 Task: Check the sale-to-list ratio of 2 bedrooms in the last 1 year.
Action: Mouse moved to (929, 203)
Screenshot: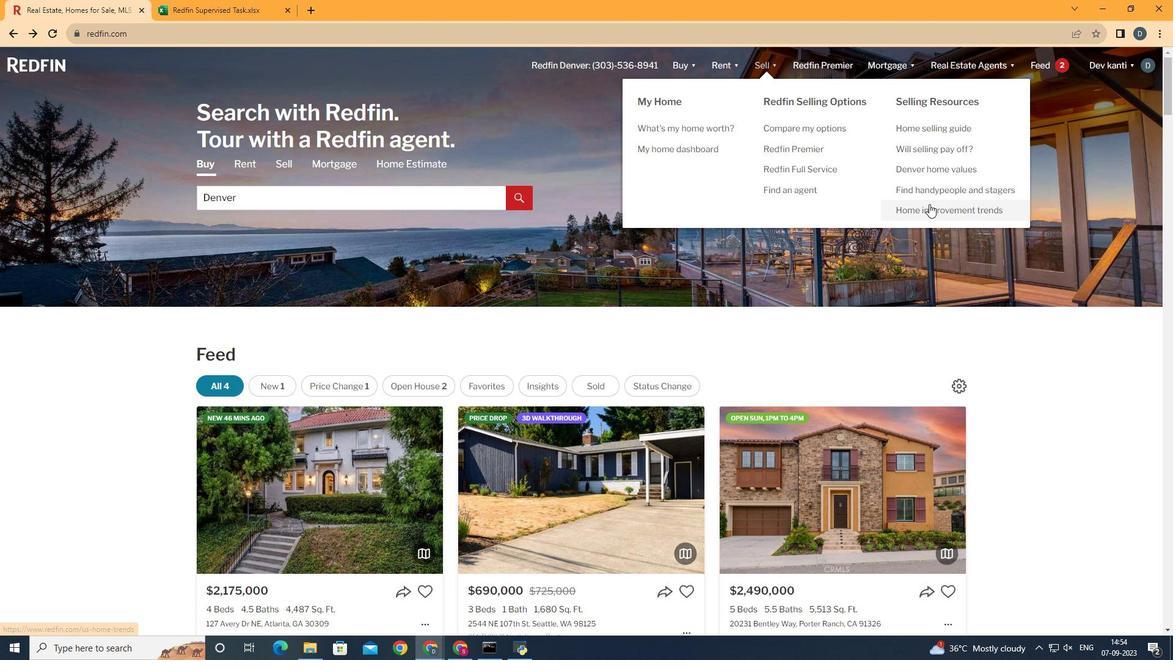 
Action: Mouse pressed left at (929, 203)
Screenshot: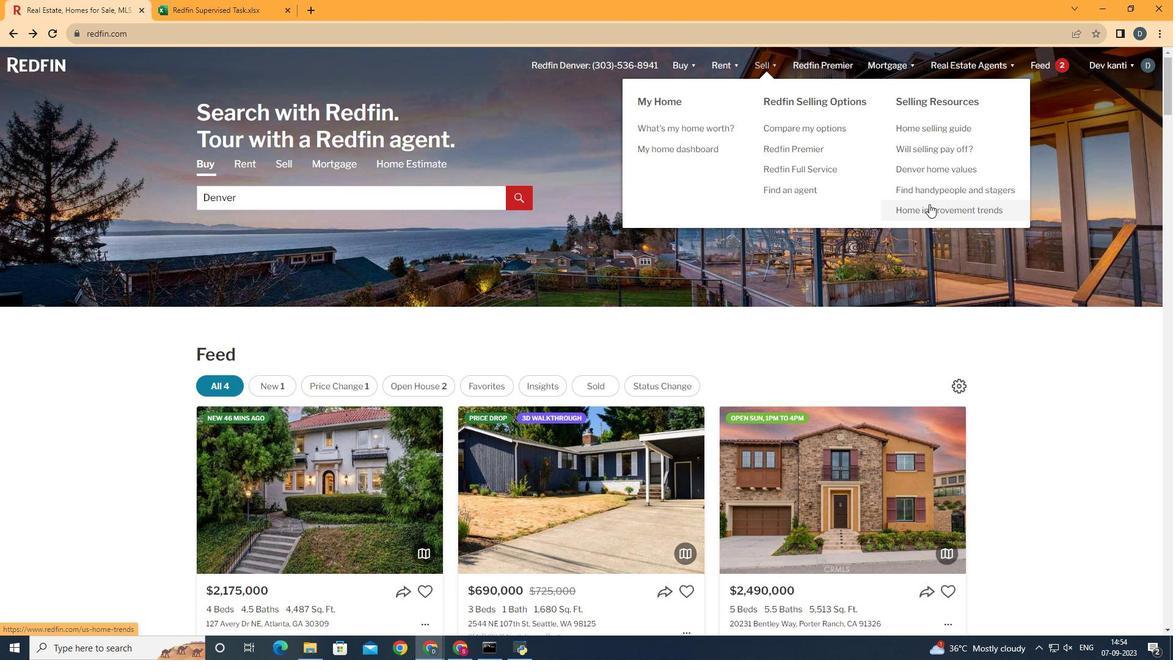 
Action: Mouse moved to (299, 231)
Screenshot: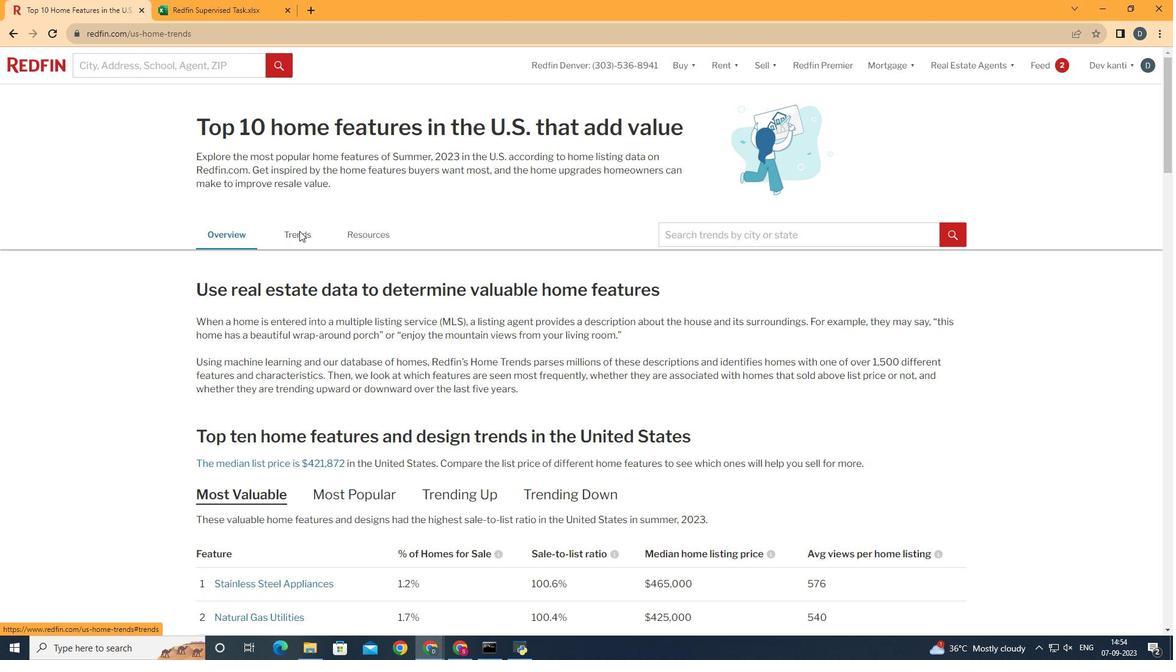 
Action: Mouse pressed left at (299, 231)
Screenshot: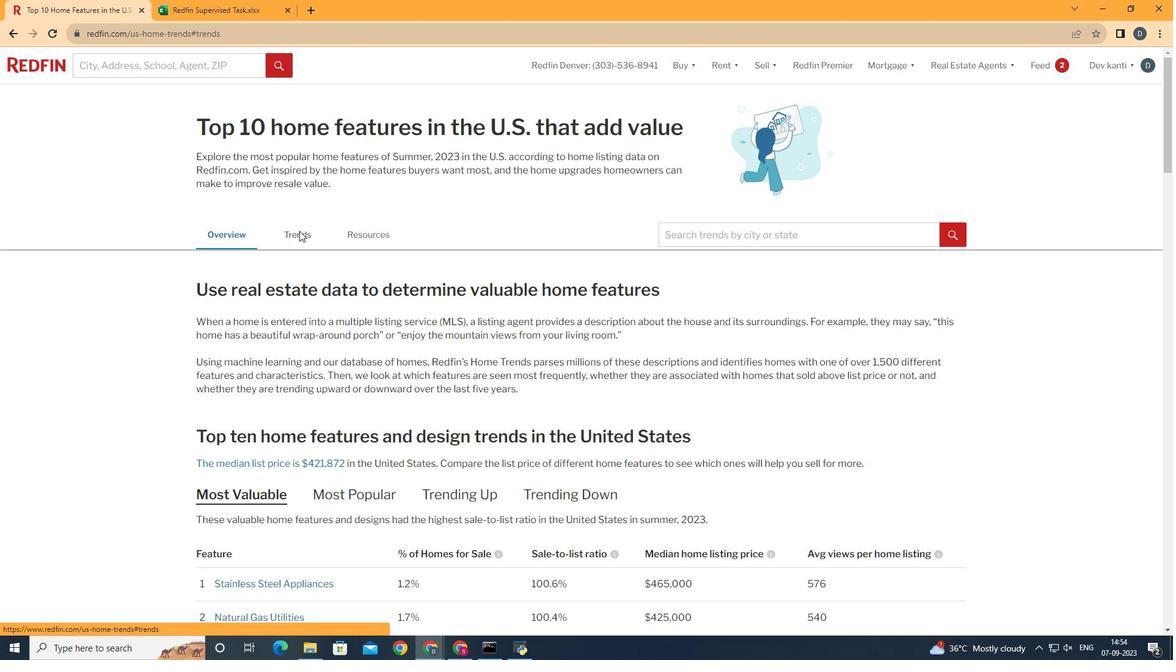 
Action: Mouse moved to (293, 232)
Screenshot: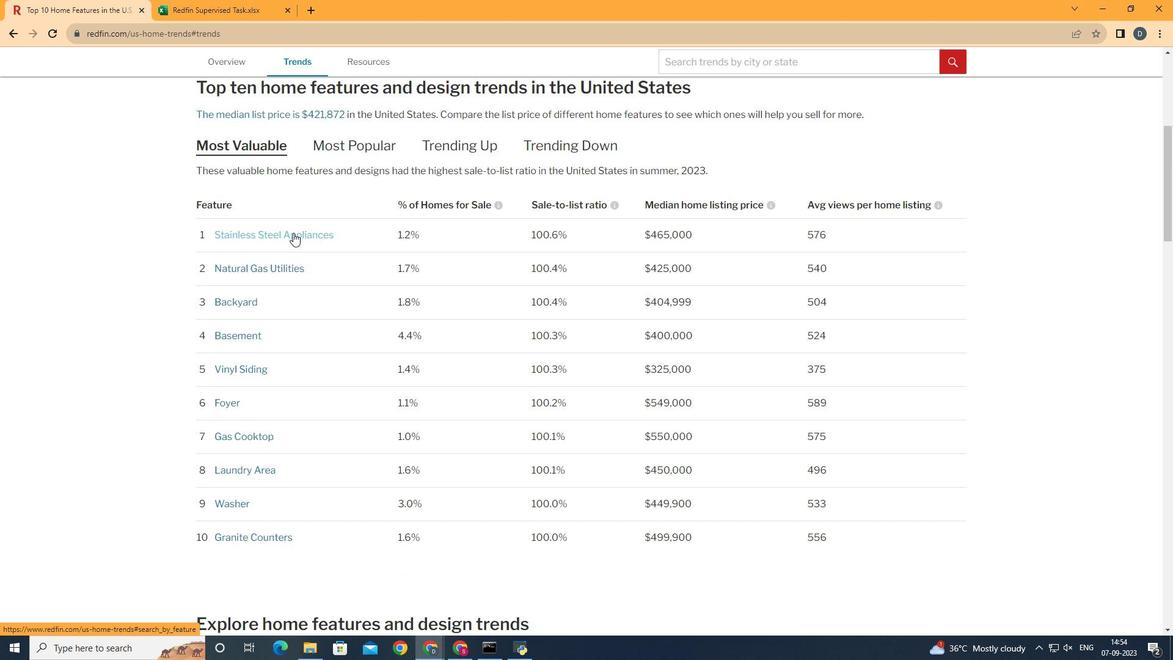 
Action: Mouse scrolled (293, 232) with delta (0, 0)
Screenshot: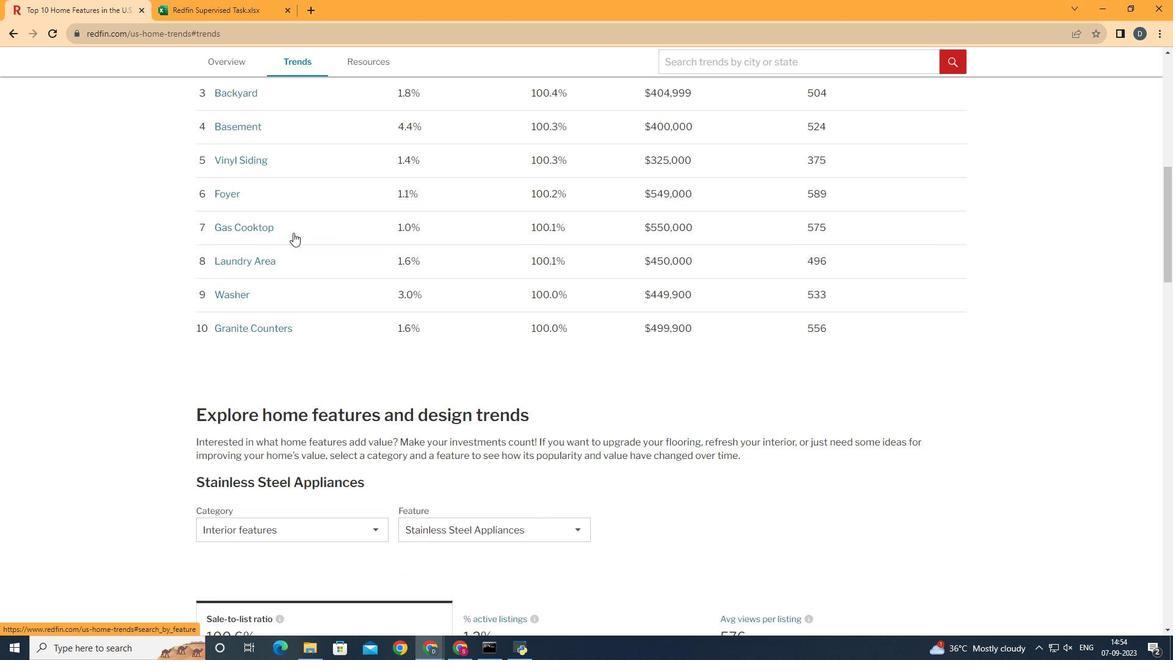 
Action: Mouse scrolled (293, 232) with delta (0, 0)
Screenshot: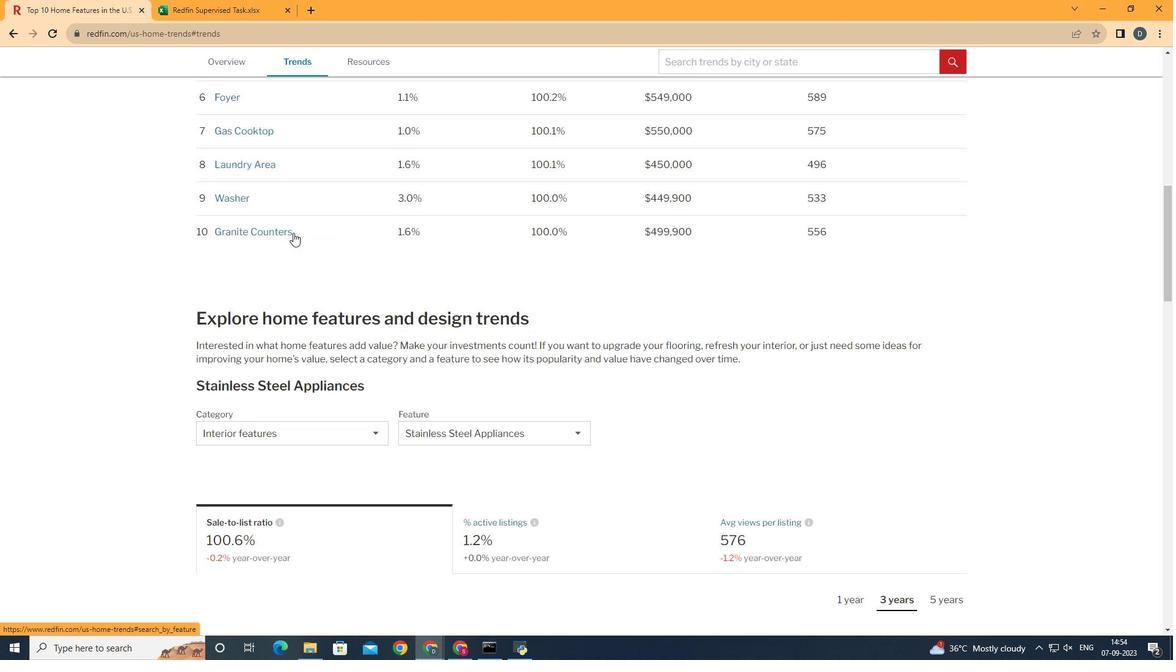 
Action: Mouse scrolled (293, 232) with delta (0, 0)
Screenshot: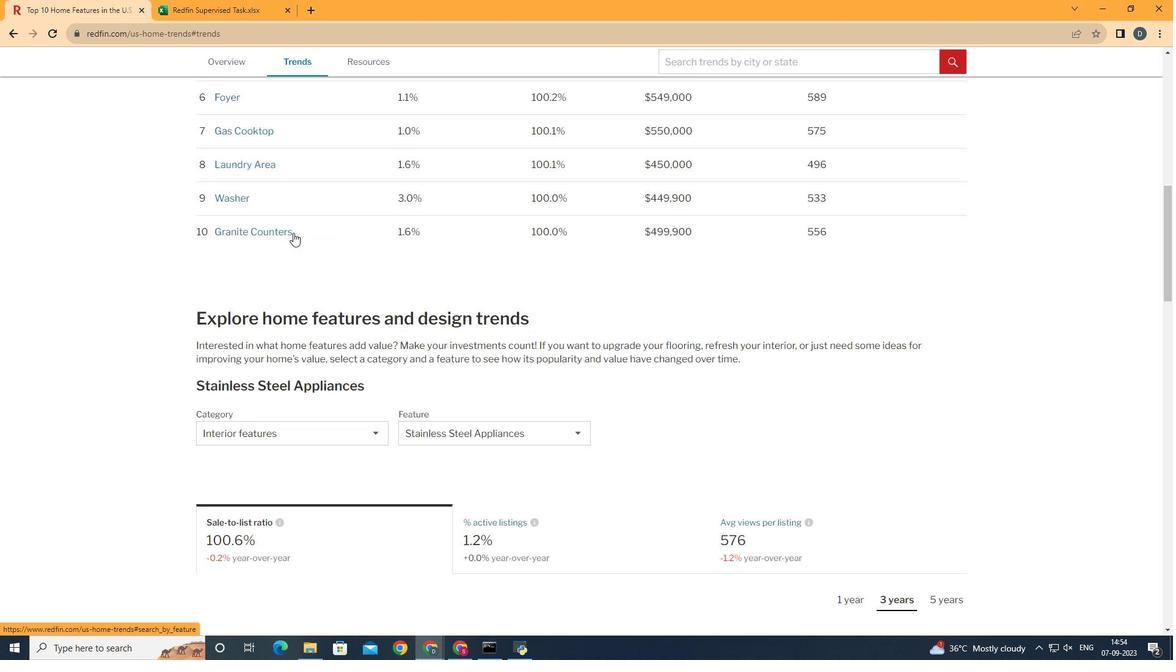 
Action: Mouse scrolled (293, 232) with delta (0, 0)
Screenshot: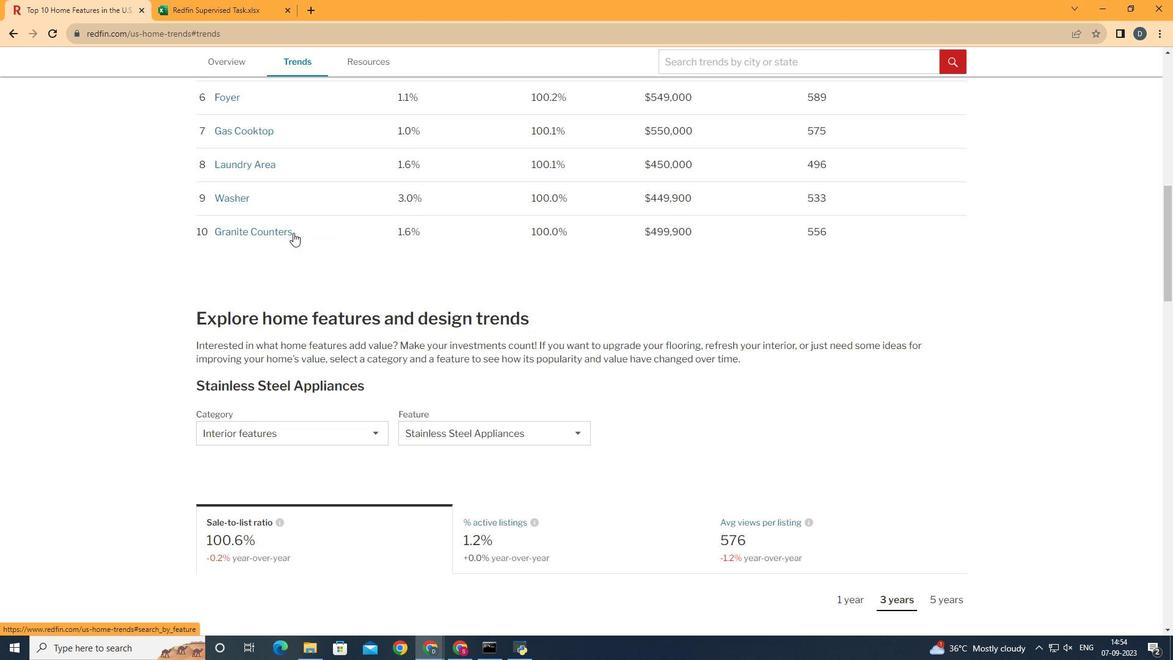 
Action: Mouse scrolled (293, 232) with delta (0, 0)
Screenshot: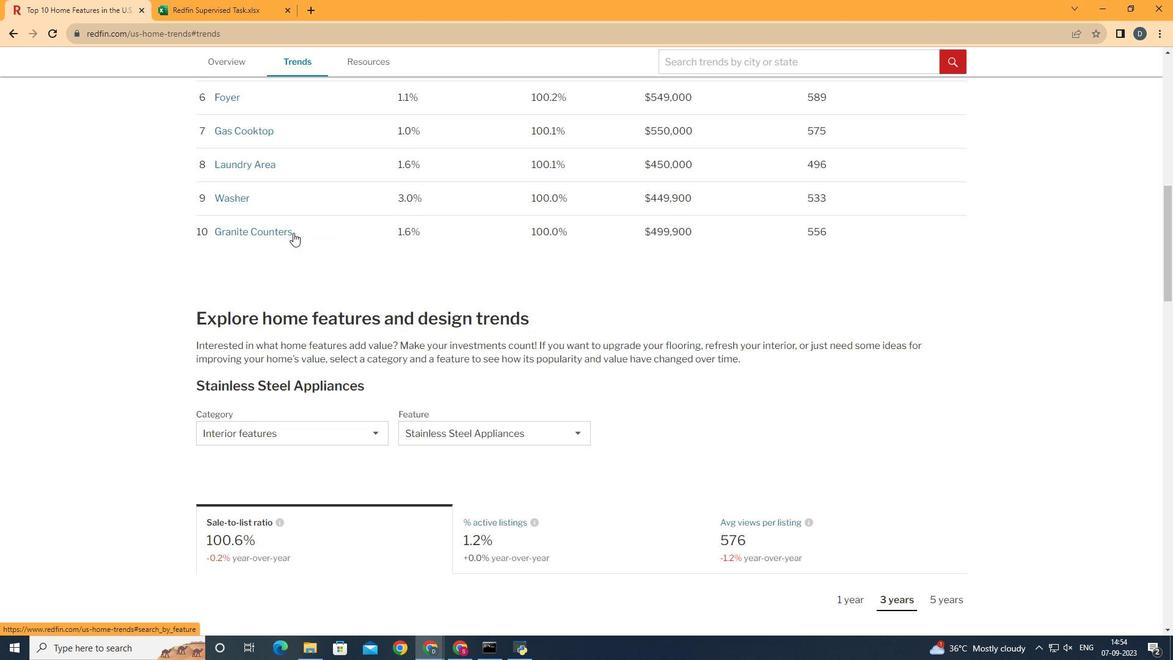 
Action: Mouse scrolled (293, 232) with delta (0, 0)
Screenshot: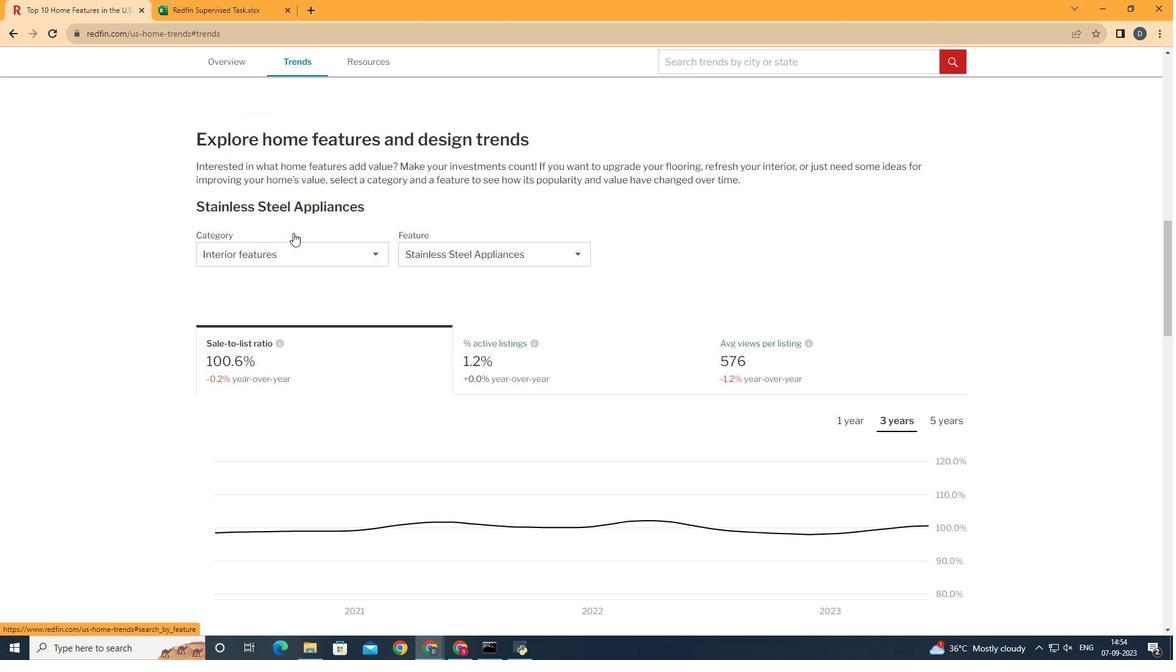 
Action: Mouse scrolled (293, 232) with delta (0, 0)
Screenshot: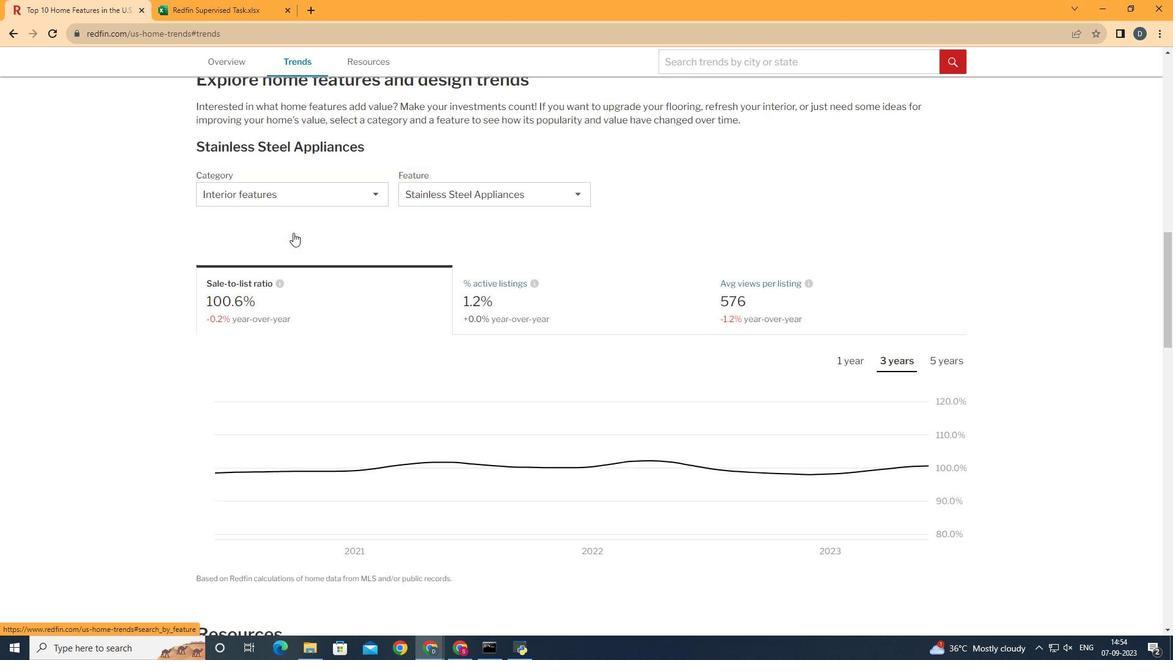 
Action: Mouse scrolled (293, 232) with delta (0, 0)
Screenshot: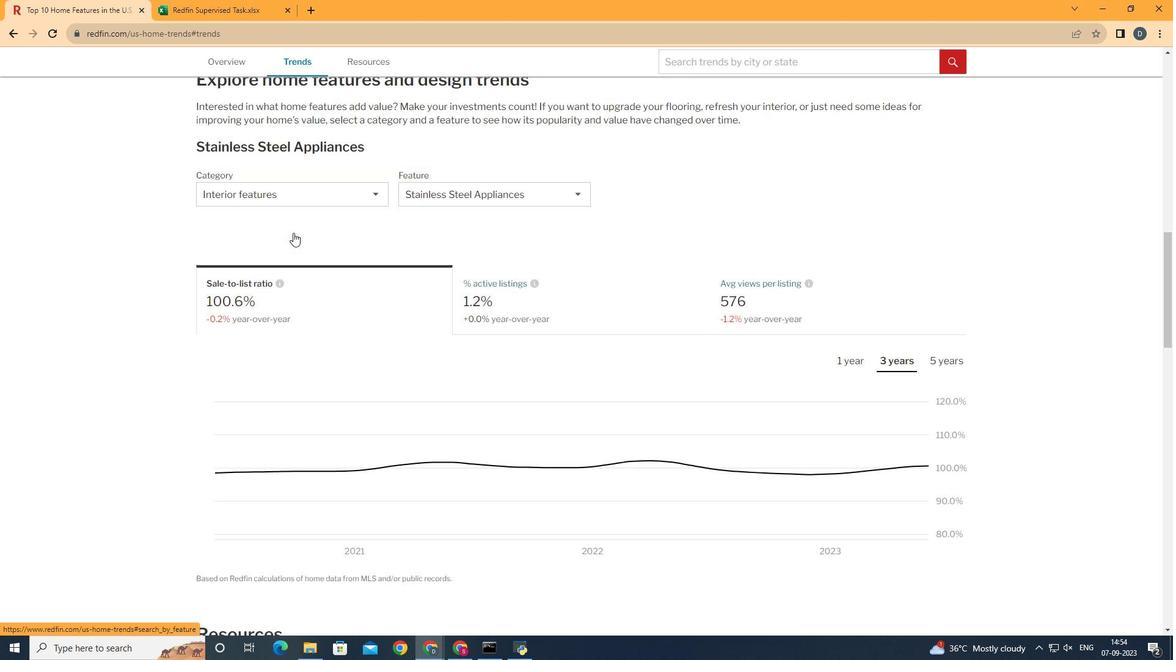 
Action: Mouse scrolled (293, 232) with delta (0, 0)
Screenshot: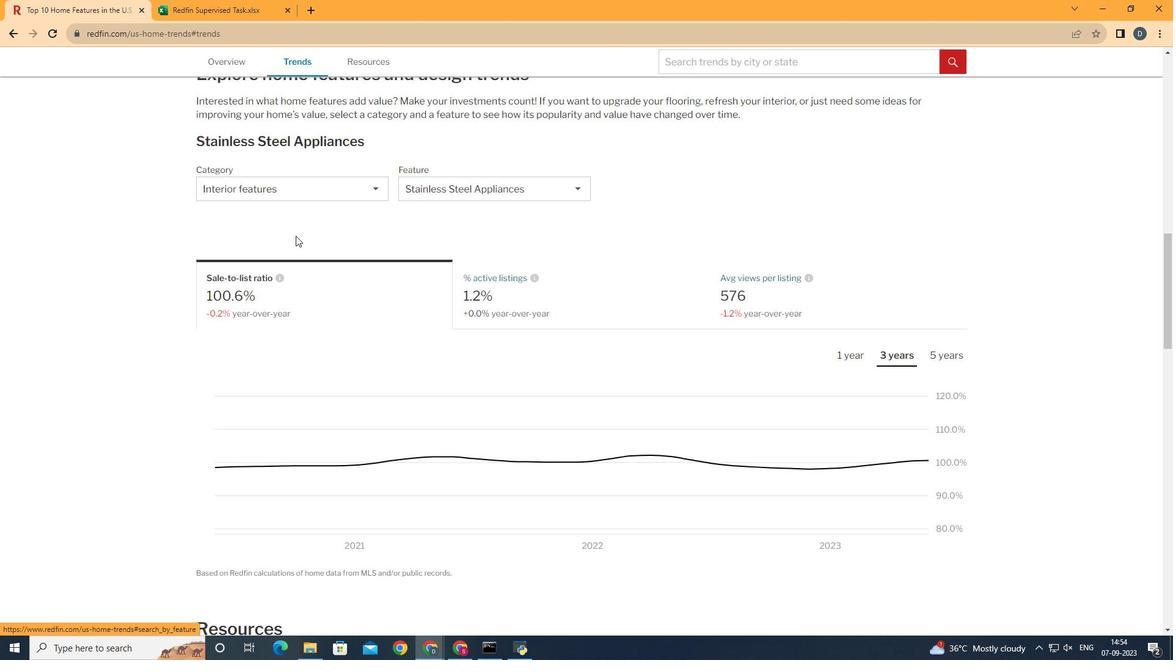 
Action: Mouse moved to (320, 183)
Screenshot: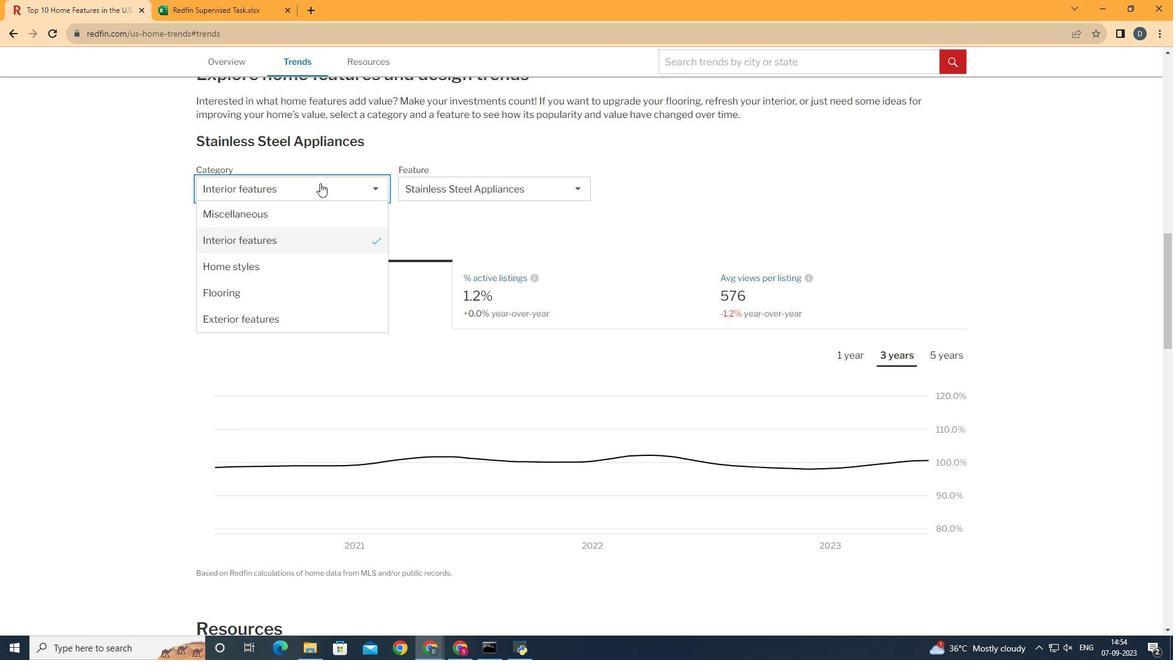 
Action: Mouse pressed left at (320, 183)
Screenshot: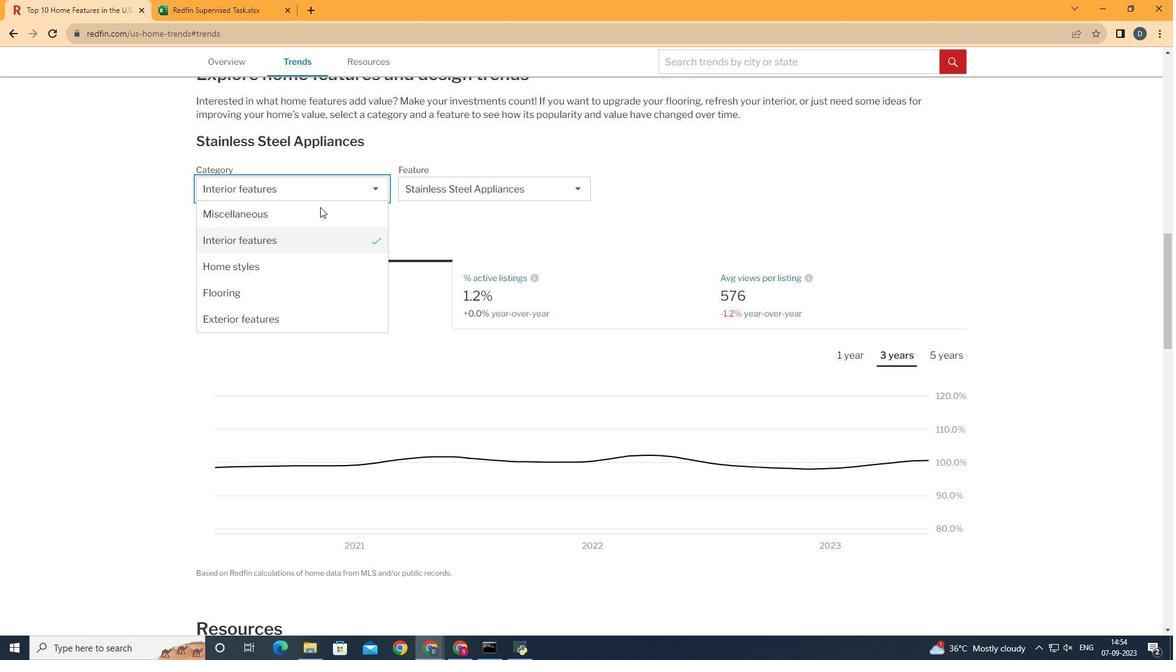 
Action: Mouse moved to (320, 251)
Screenshot: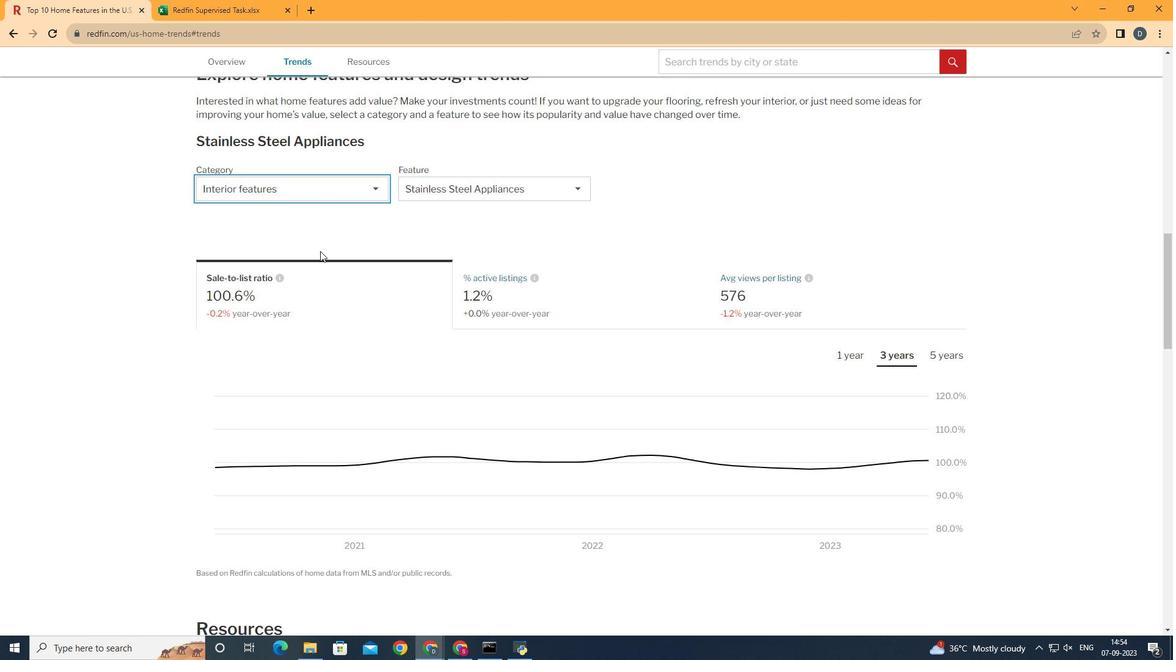 
Action: Mouse pressed left at (320, 251)
Screenshot: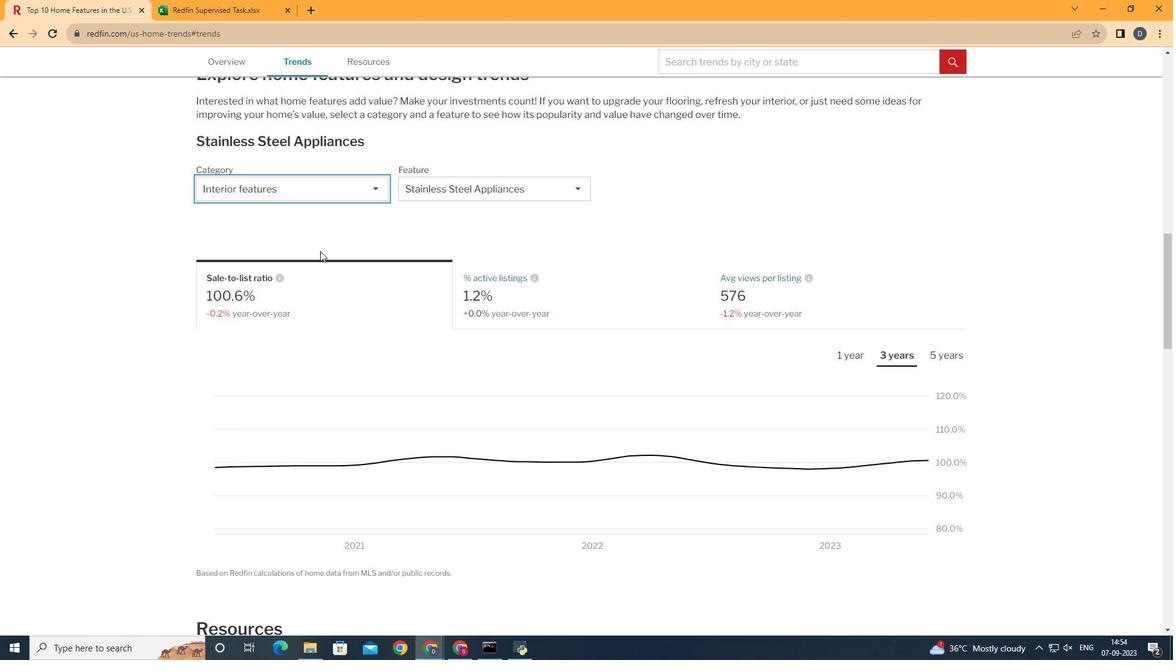 
Action: Mouse moved to (337, 173)
Screenshot: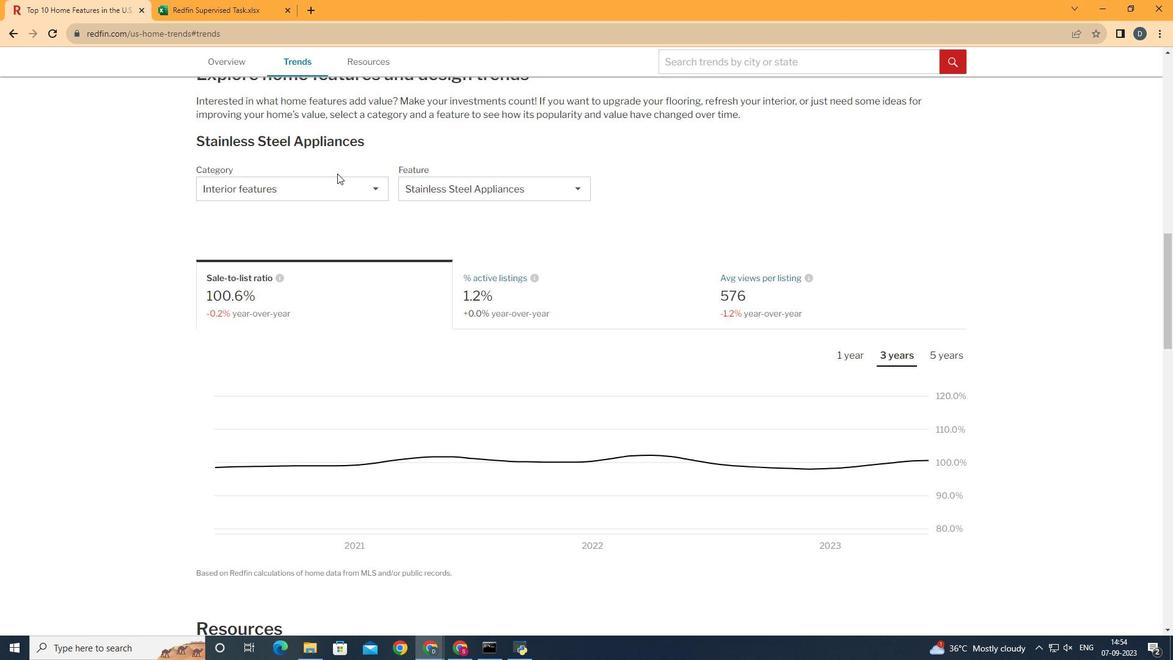 
Action: Mouse pressed left at (337, 173)
Screenshot: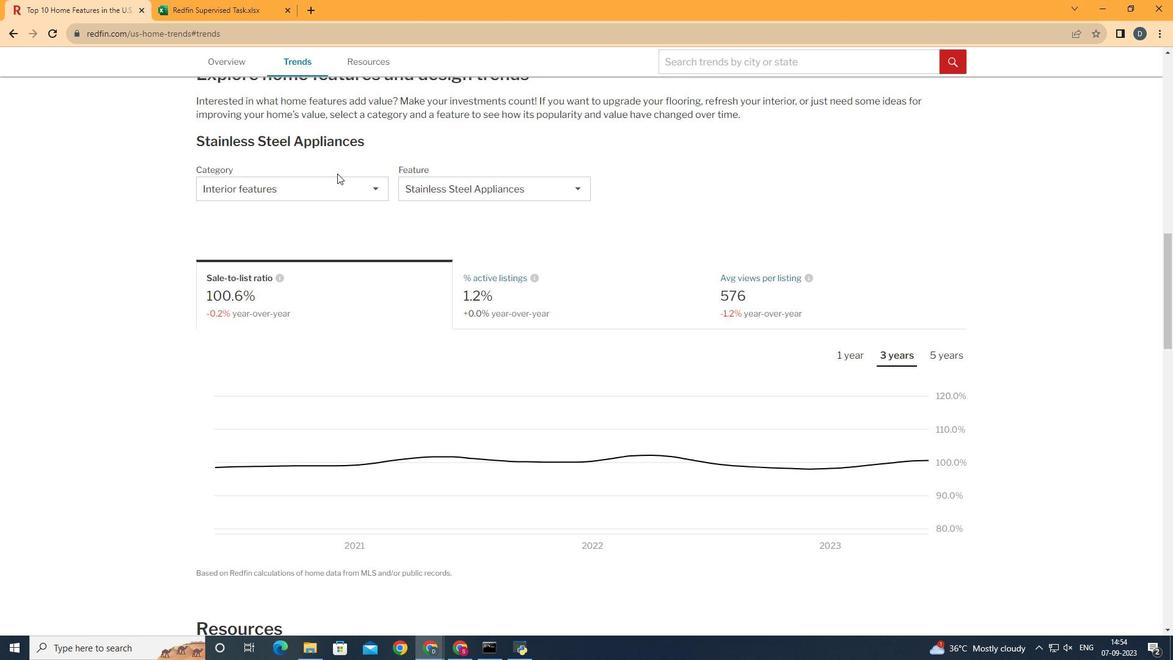 
Action: Mouse moved to (337, 182)
Screenshot: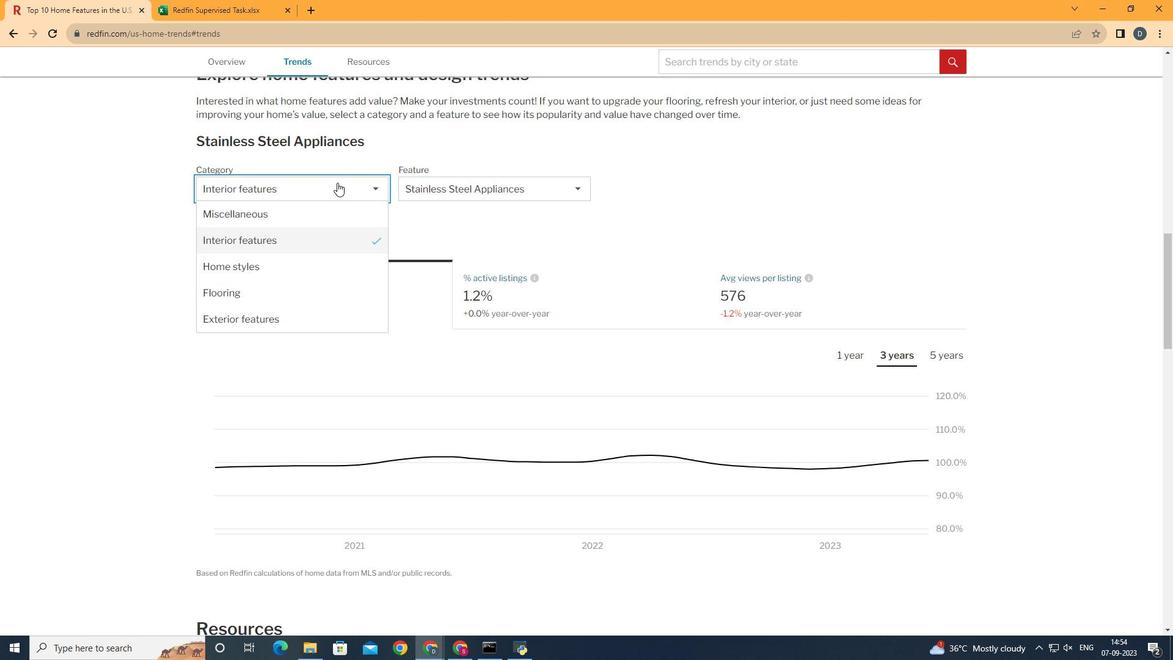 
Action: Mouse pressed left at (337, 182)
Screenshot: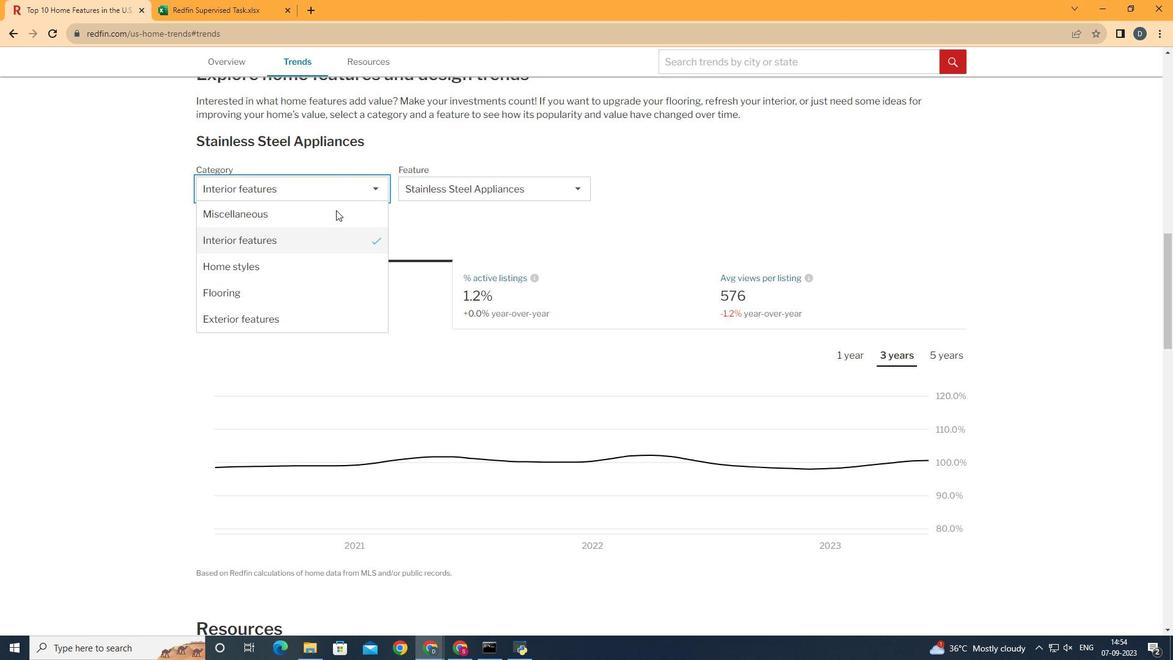 
Action: Mouse moved to (331, 235)
Screenshot: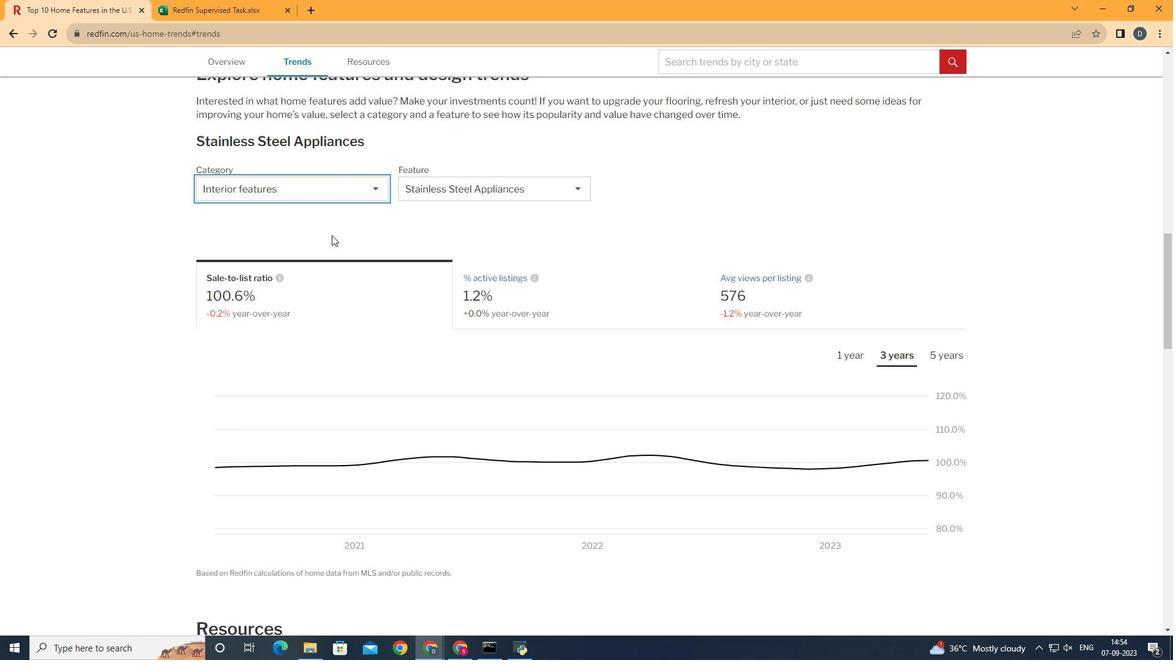 
Action: Mouse pressed left at (331, 235)
Screenshot: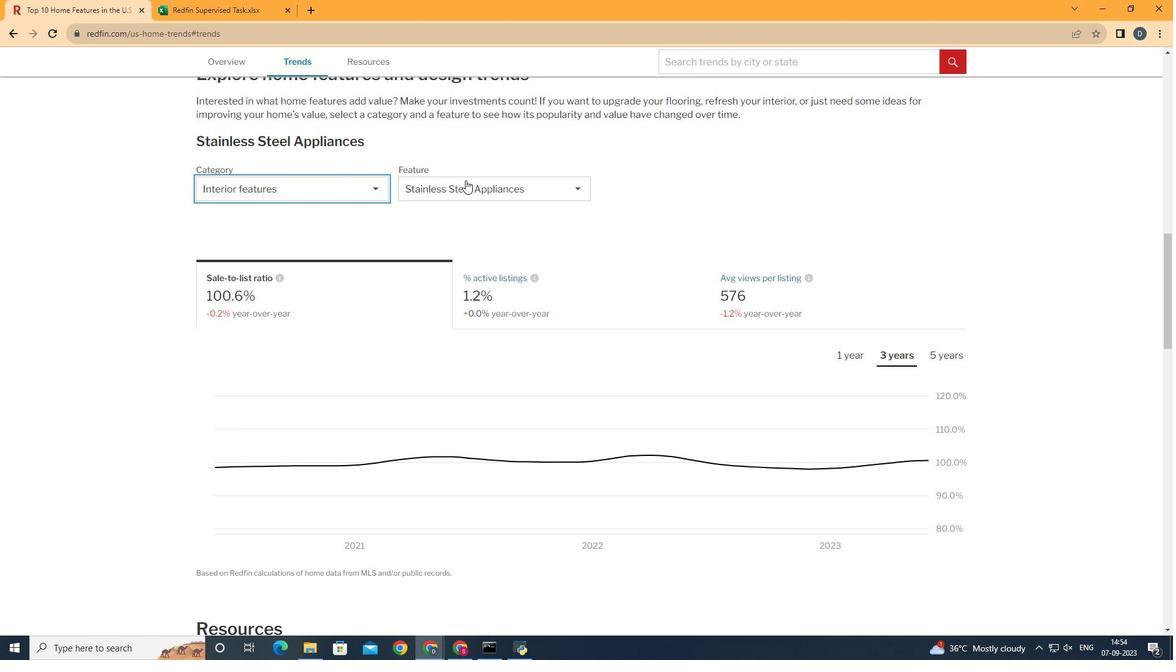 
Action: Mouse moved to (545, 158)
Screenshot: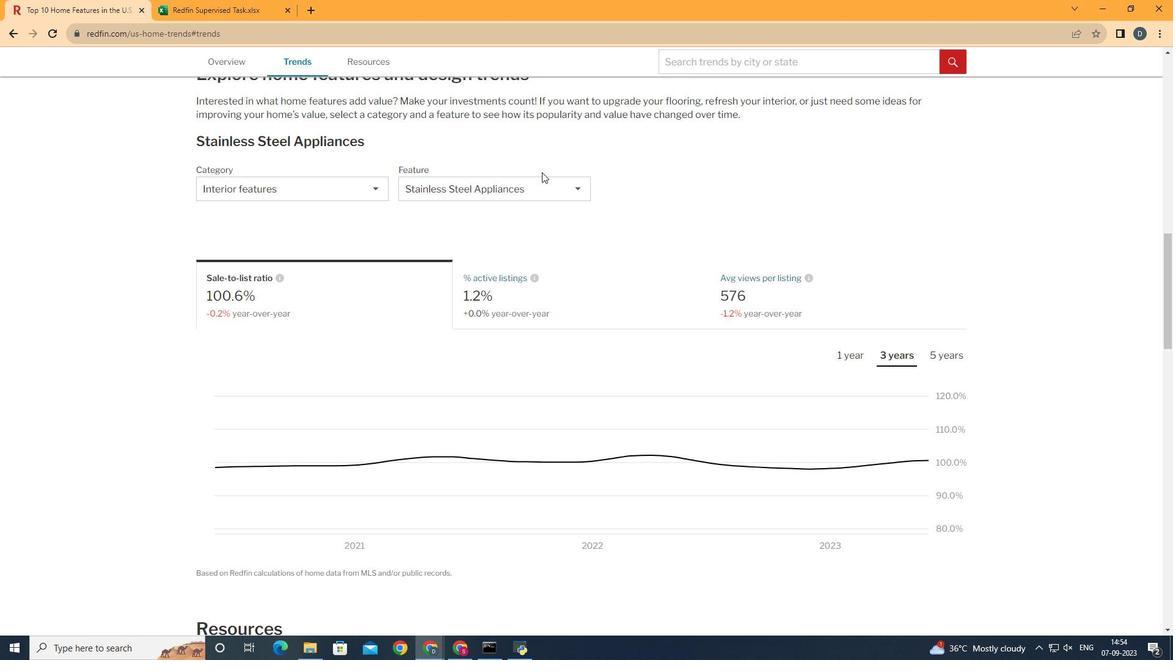 
Action: Mouse pressed left at (545, 158)
Screenshot: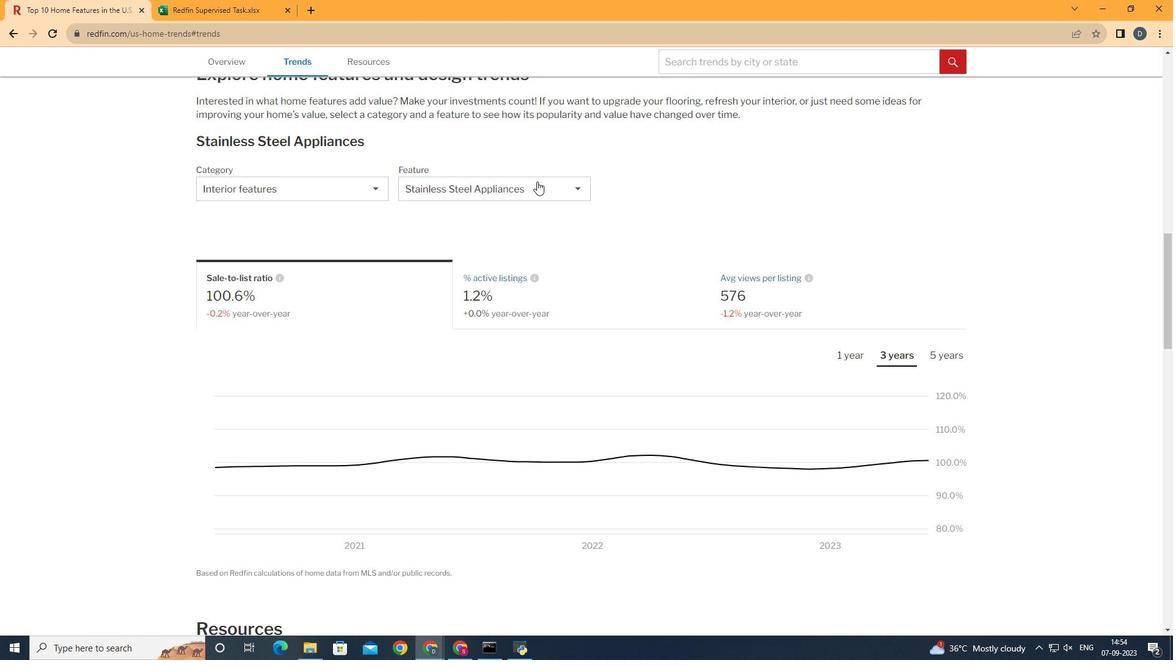 
Action: Mouse moved to (537, 181)
Screenshot: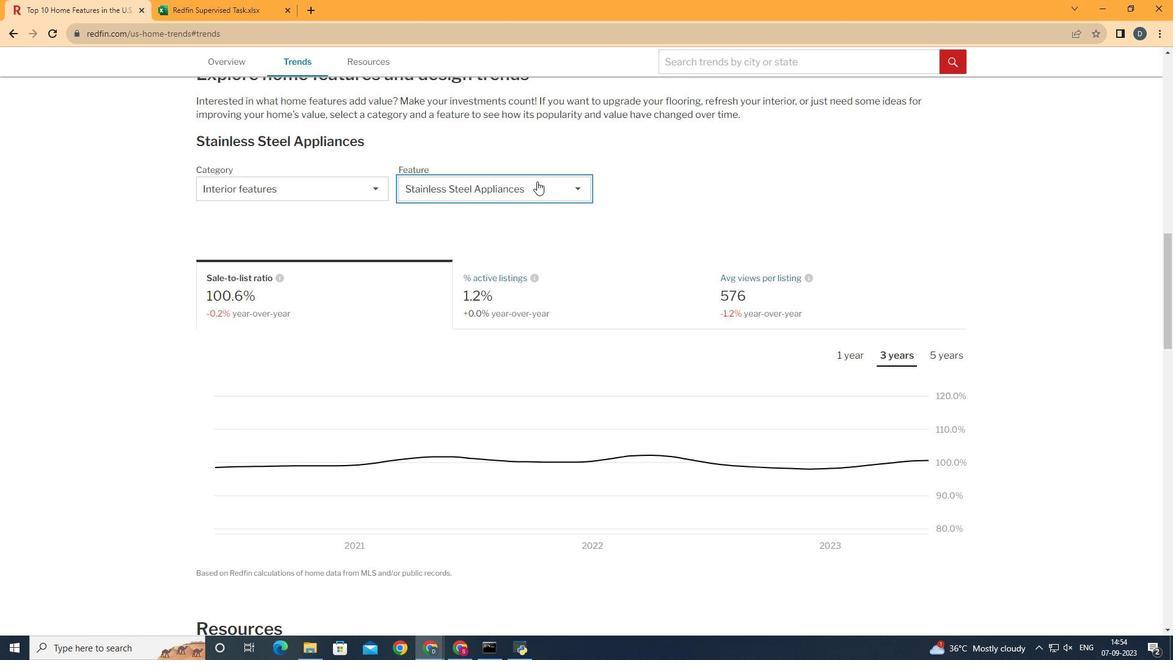 
Action: Mouse pressed left at (537, 181)
Screenshot: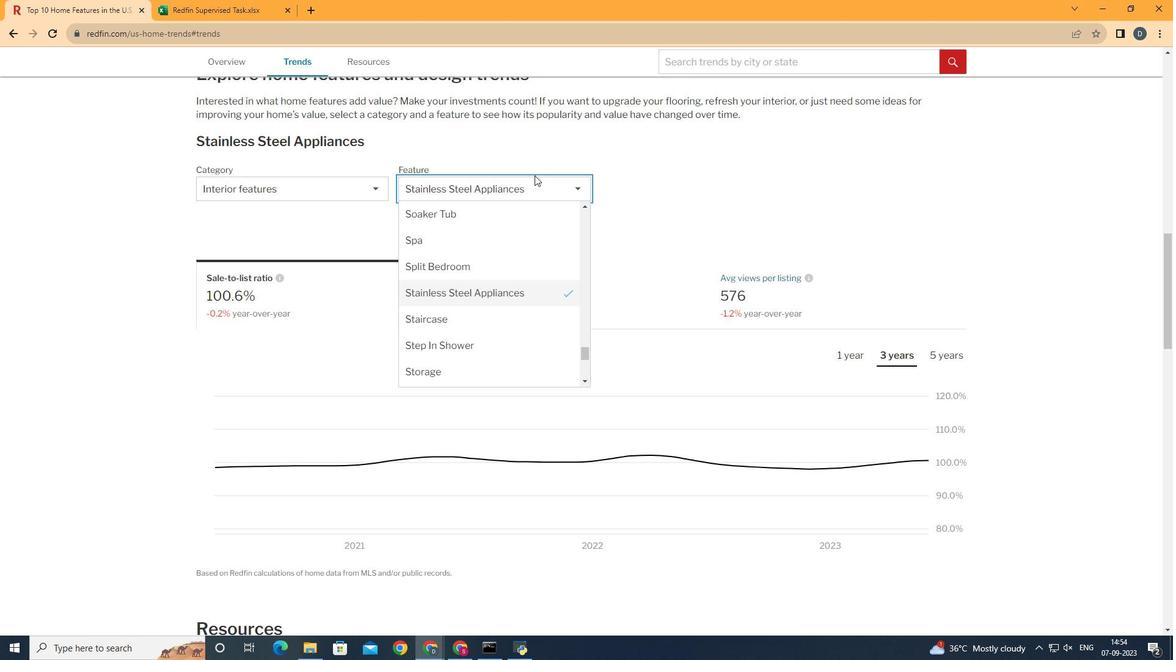 
Action: Mouse moved to (588, 354)
Screenshot: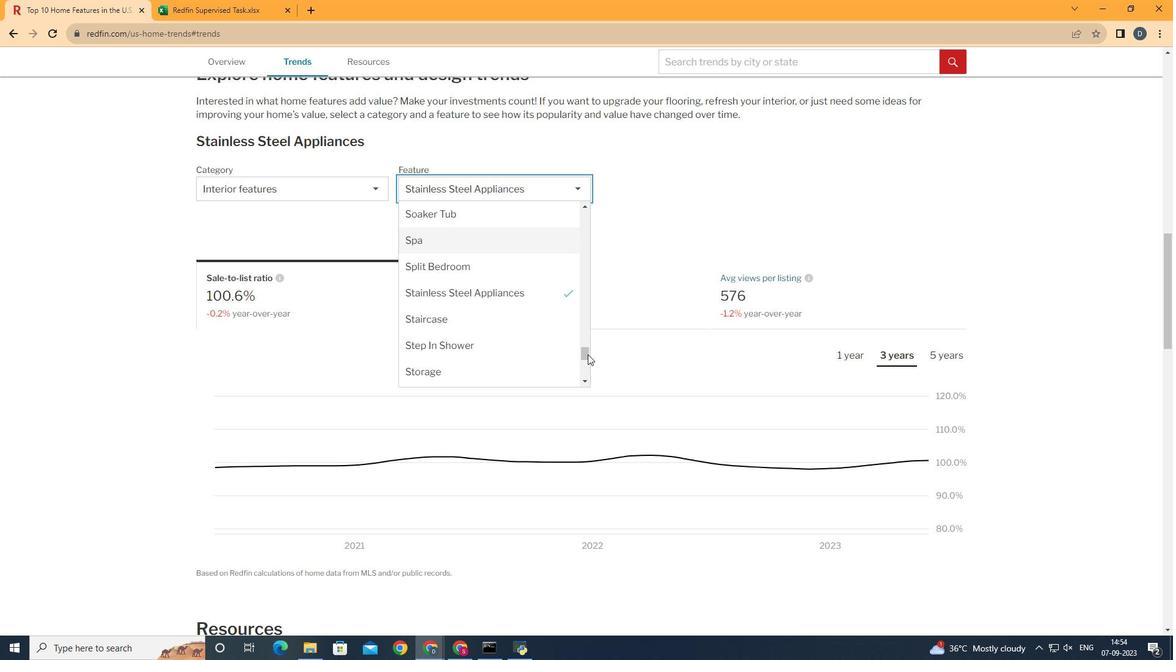 
Action: Mouse pressed left at (588, 354)
Screenshot: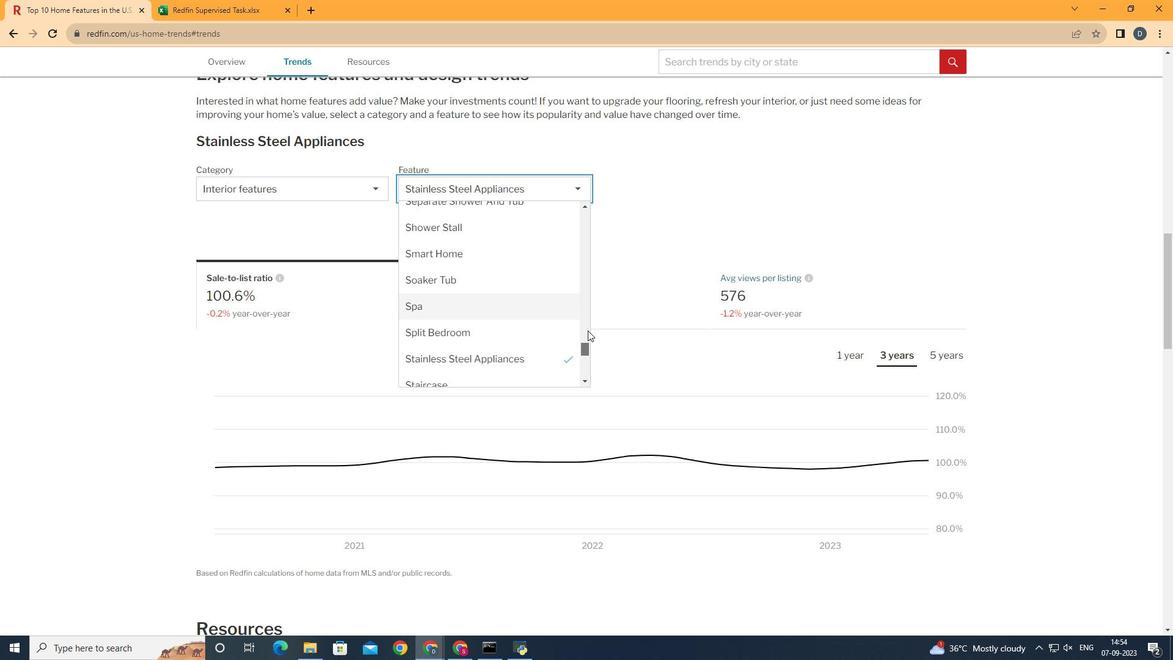 
Action: Mouse moved to (470, 347)
Screenshot: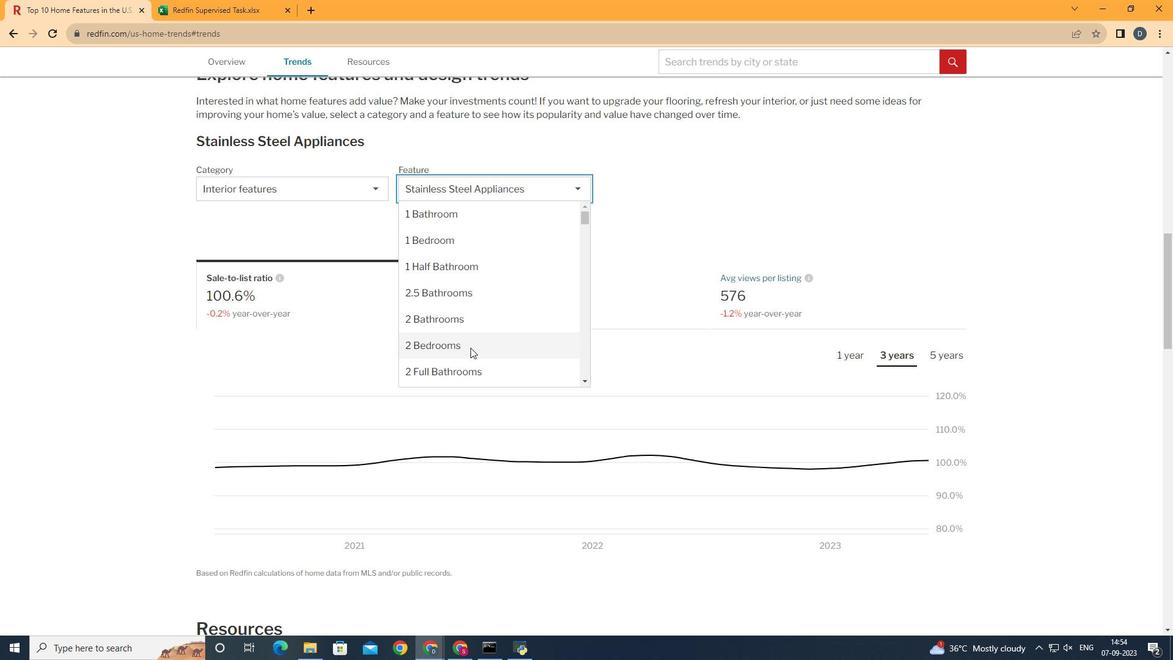 
Action: Mouse pressed left at (470, 347)
Screenshot: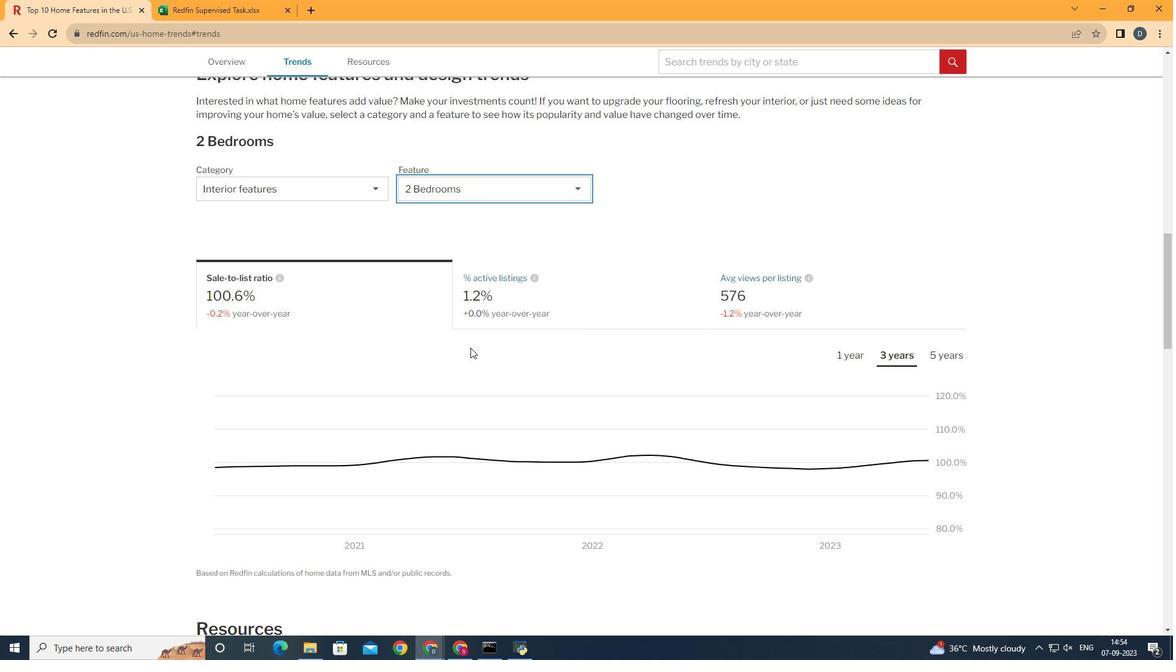 
Action: Mouse moved to (849, 355)
Screenshot: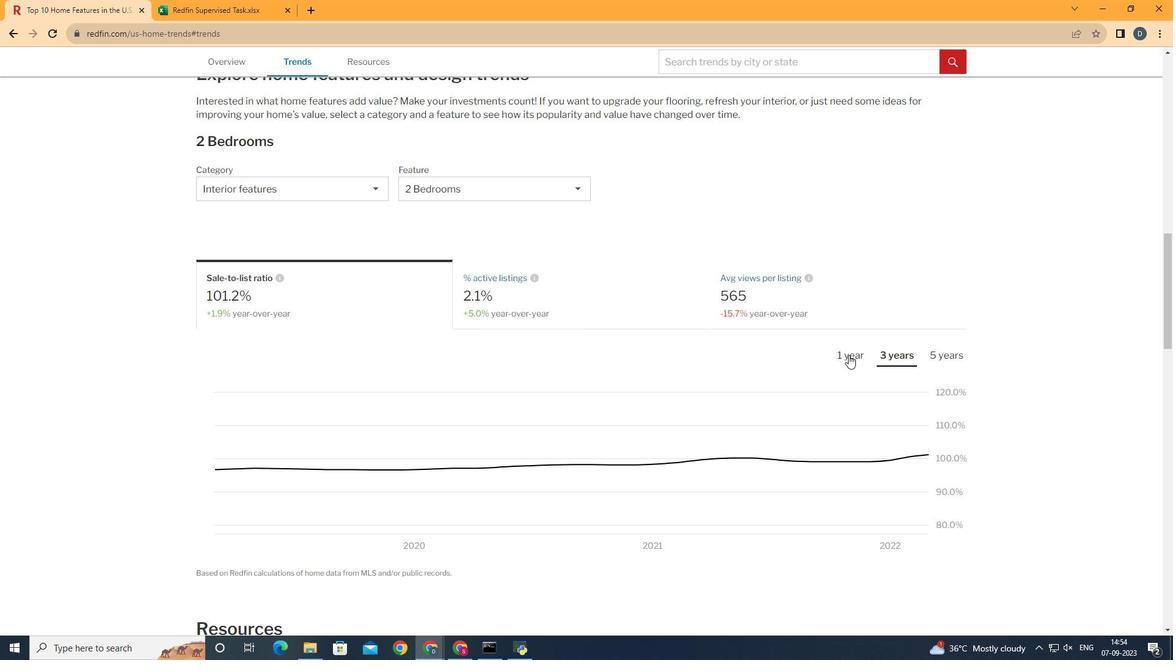 
Action: Mouse pressed left at (849, 355)
Screenshot: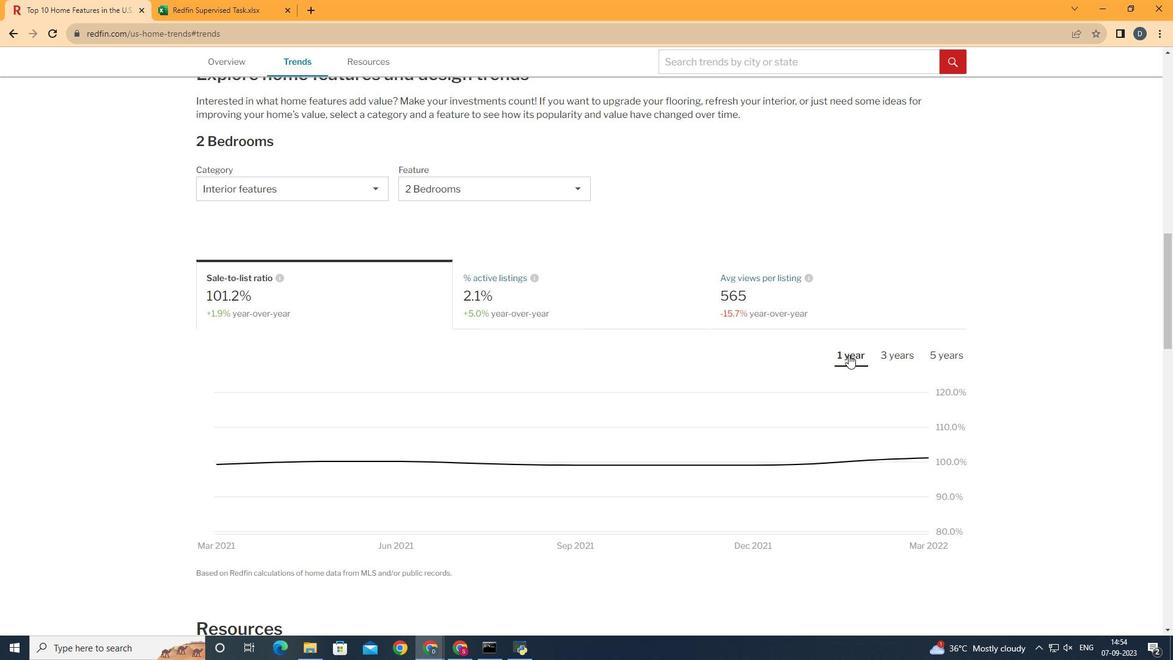 
Action: Mouse moved to (914, 448)
Screenshot: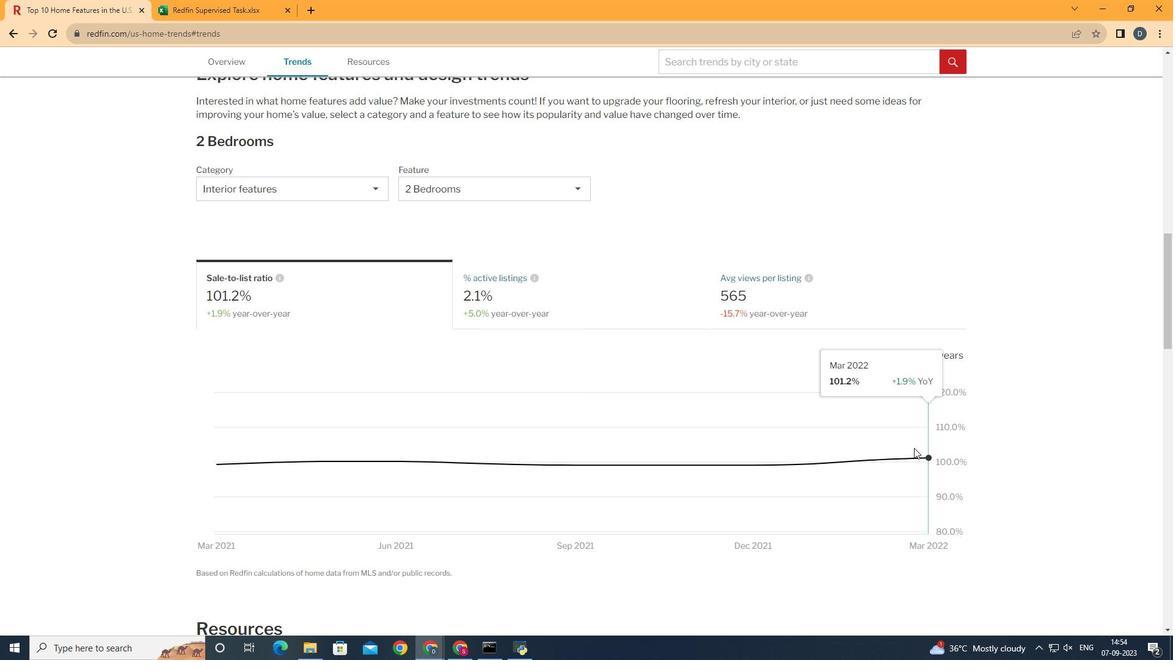 
